 Task: Enable the option "Offer to save passwords".
Action: Mouse moved to (1205, 40)
Screenshot: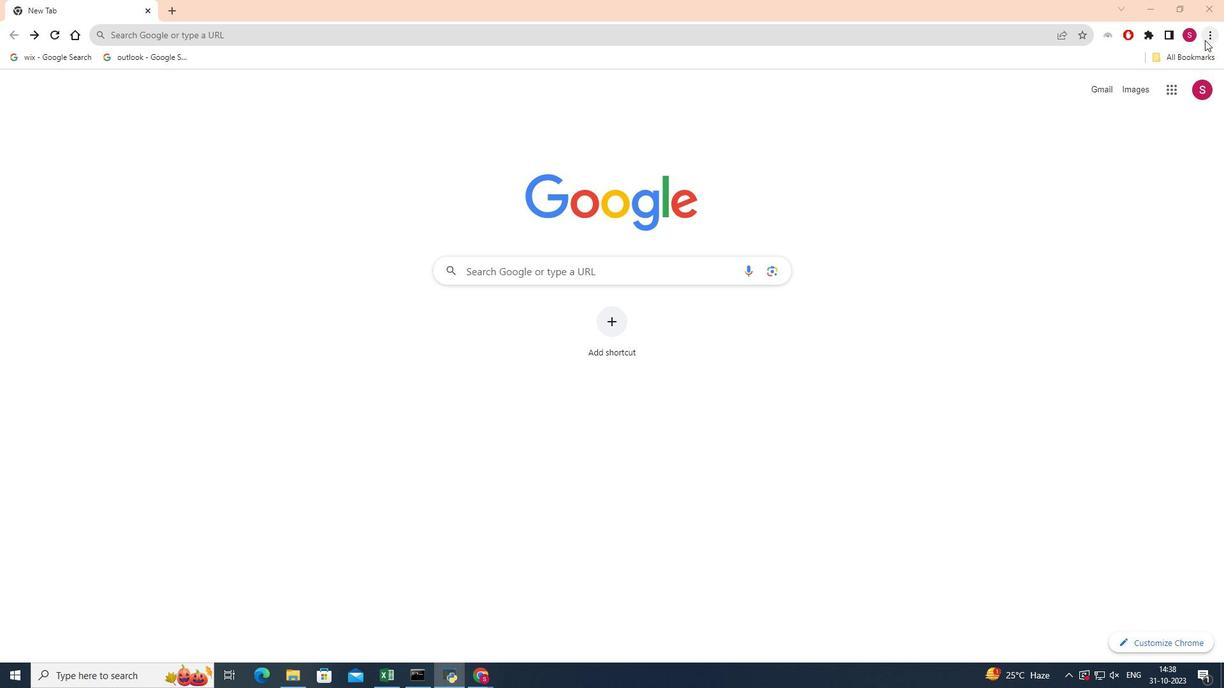 
Action: Mouse pressed left at (1205, 40)
Screenshot: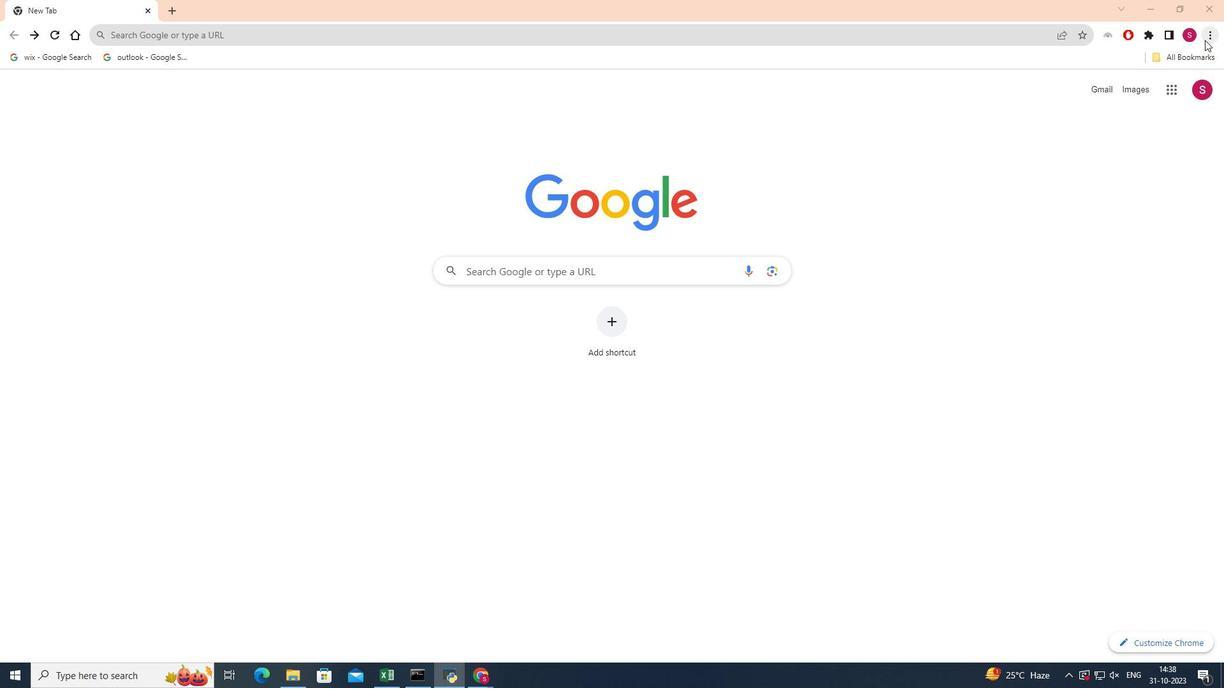 
Action: Mouse moved to (1128, 137)
Screenshot: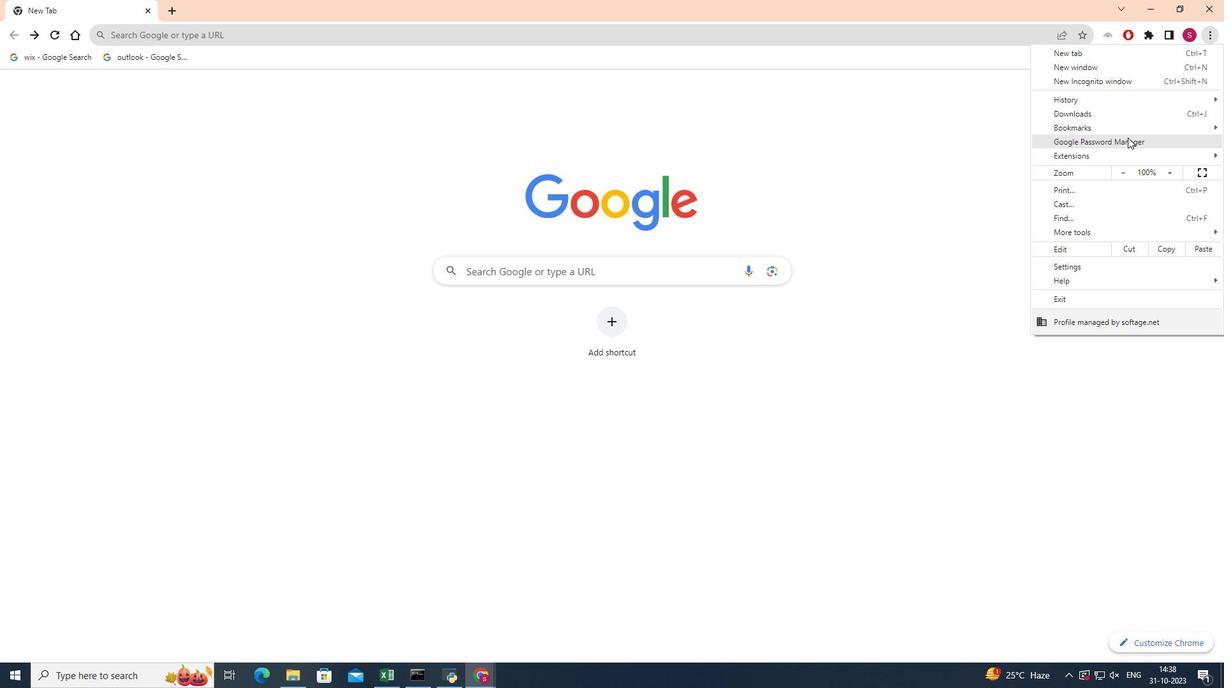 
Action: Mouse pressed left at (1128, 137)
Screenshot: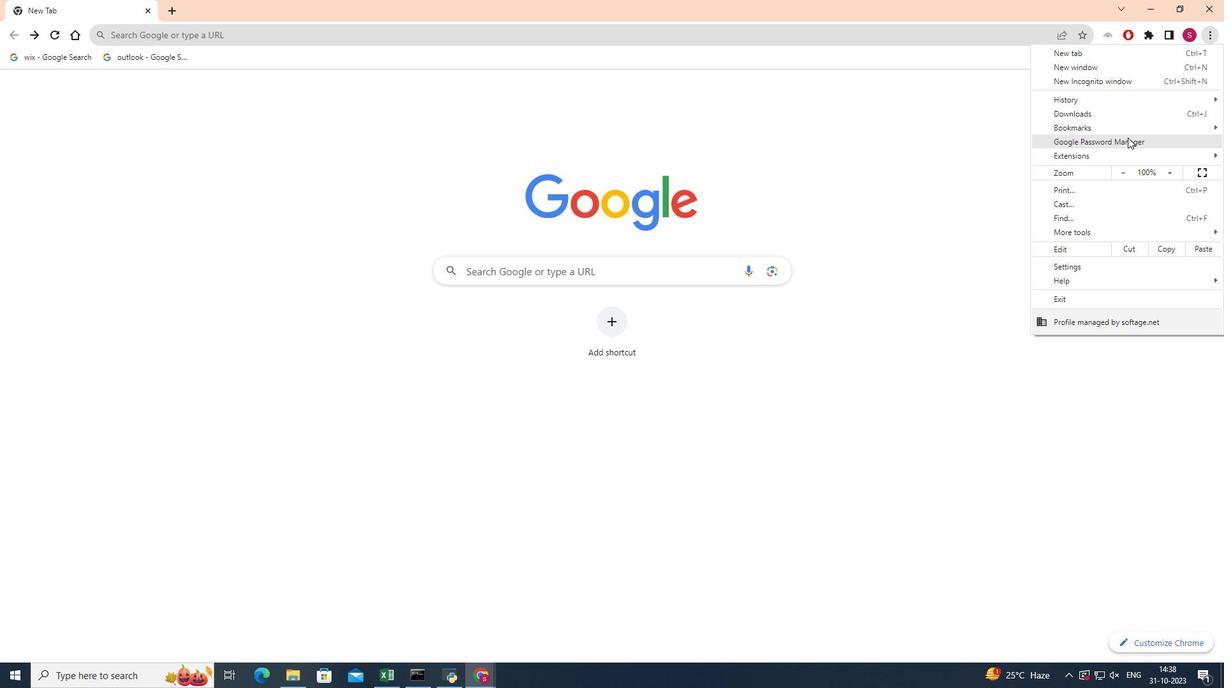 
Action: Mouse moved to (66, 153)
Screenshot: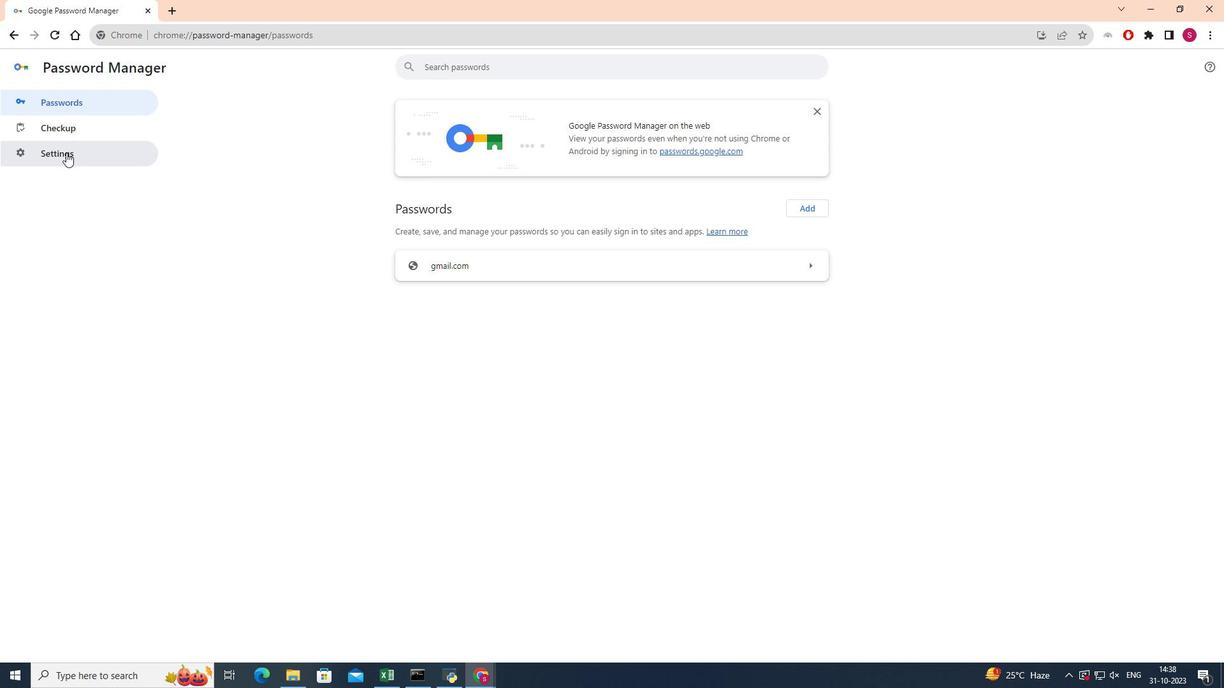 
Action: Mouse pressed left at (66, 153)
Screenshot: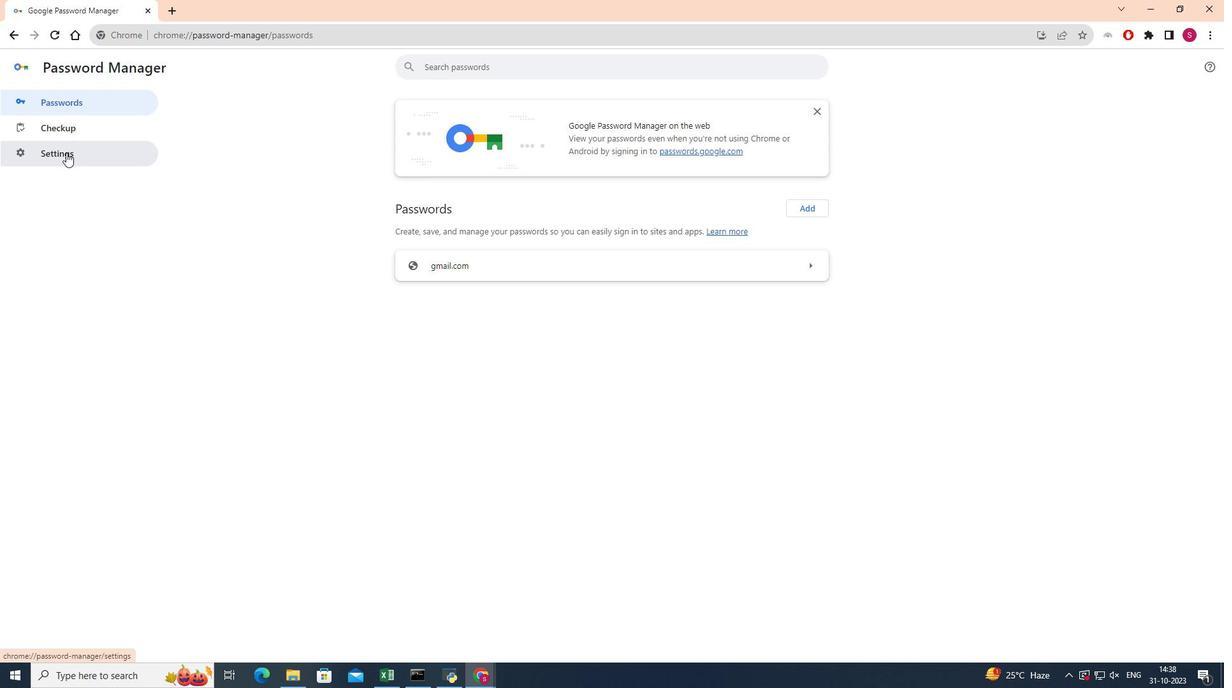 
Action: Mouse moved to (804, 132)
Screenshot: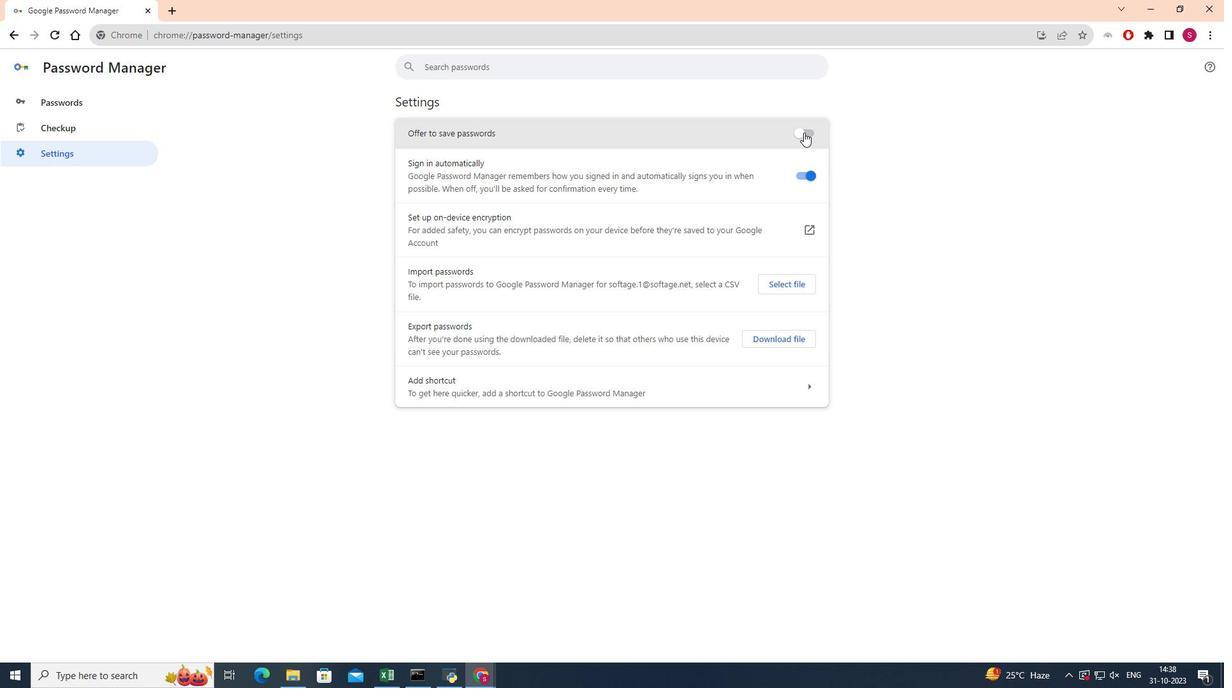 
Action: Mouse pressed left at (804, 132)
Screenshot: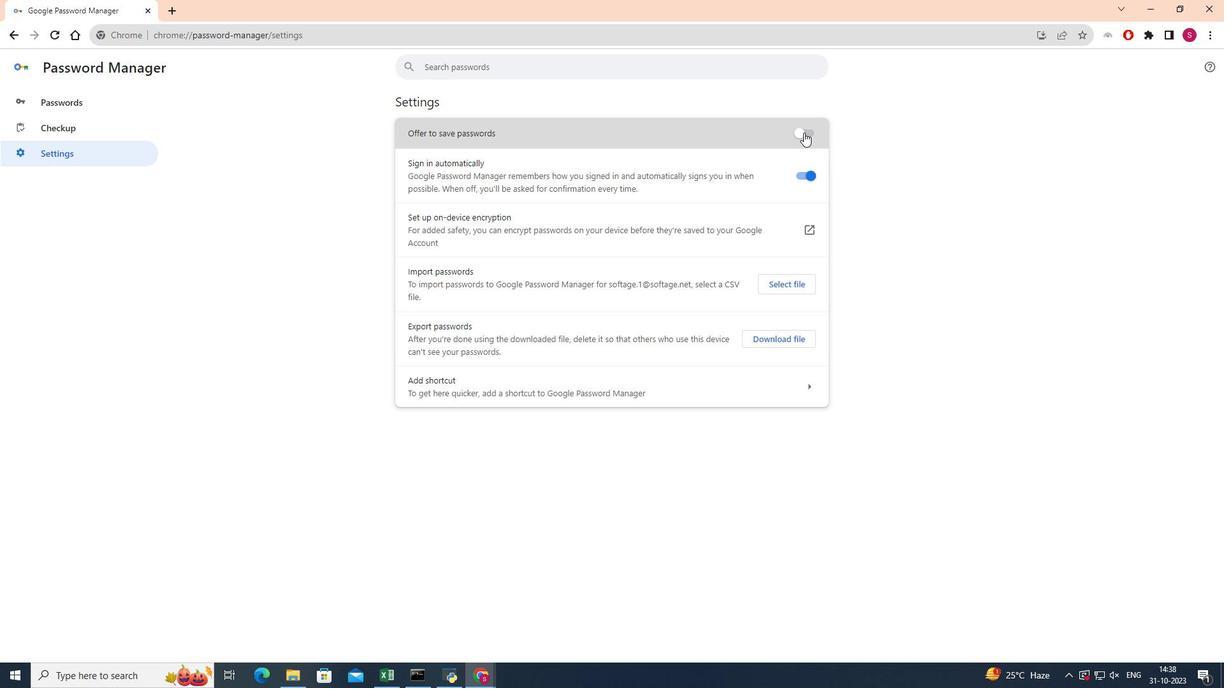 
Action: Mouse moved to (813, 139)
Screenshot: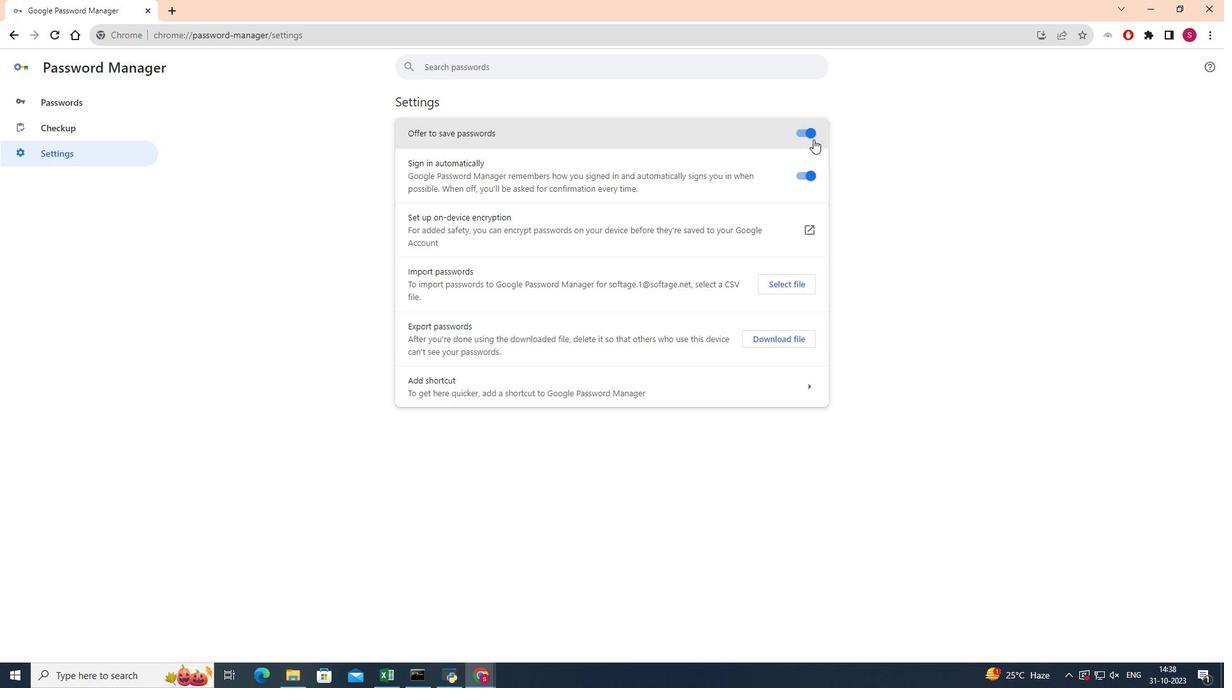 
